 Task: Create a rule from the Routing list, Task moved to a section -> Set Priority in the project AgileDrive , set the section as To-Do and set the priority of the task as  High
Action: Mouse moved to (107, 458)
Screenshot: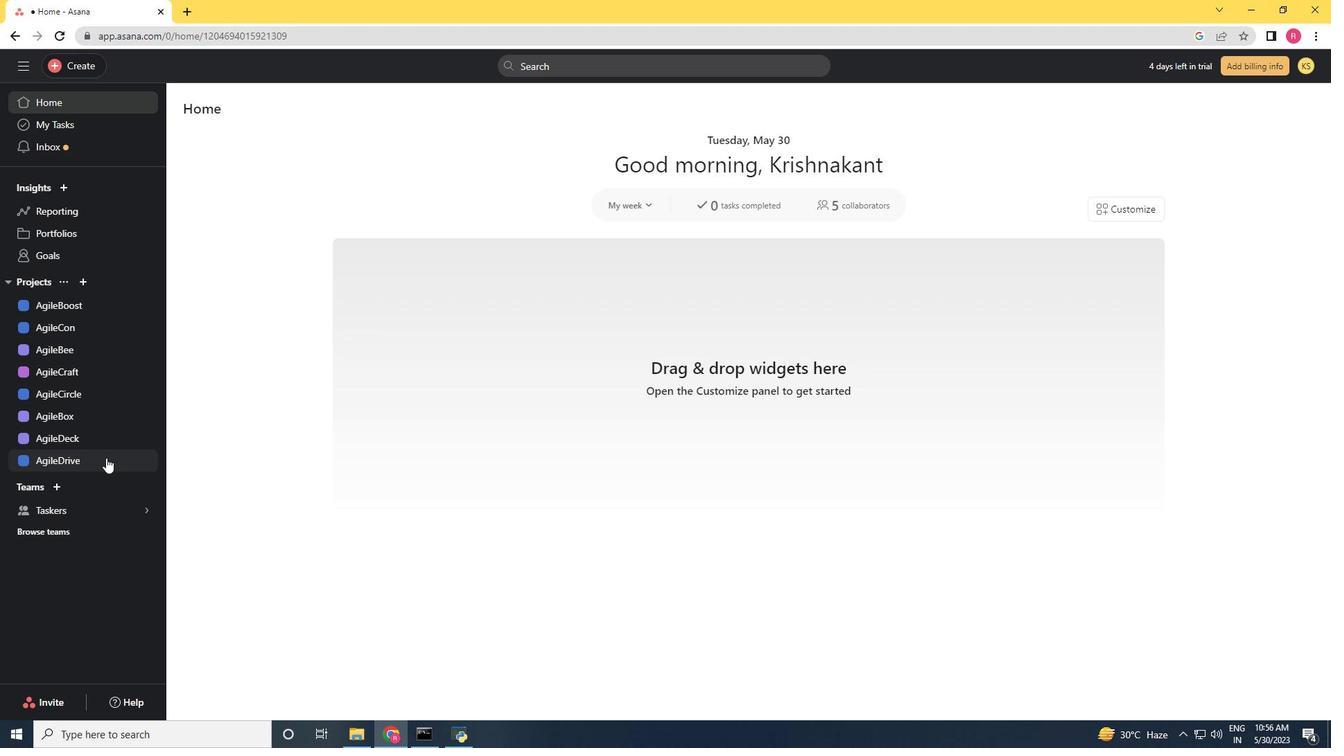 
Action: Mouse pressed left at (107, 458)
Screenshot: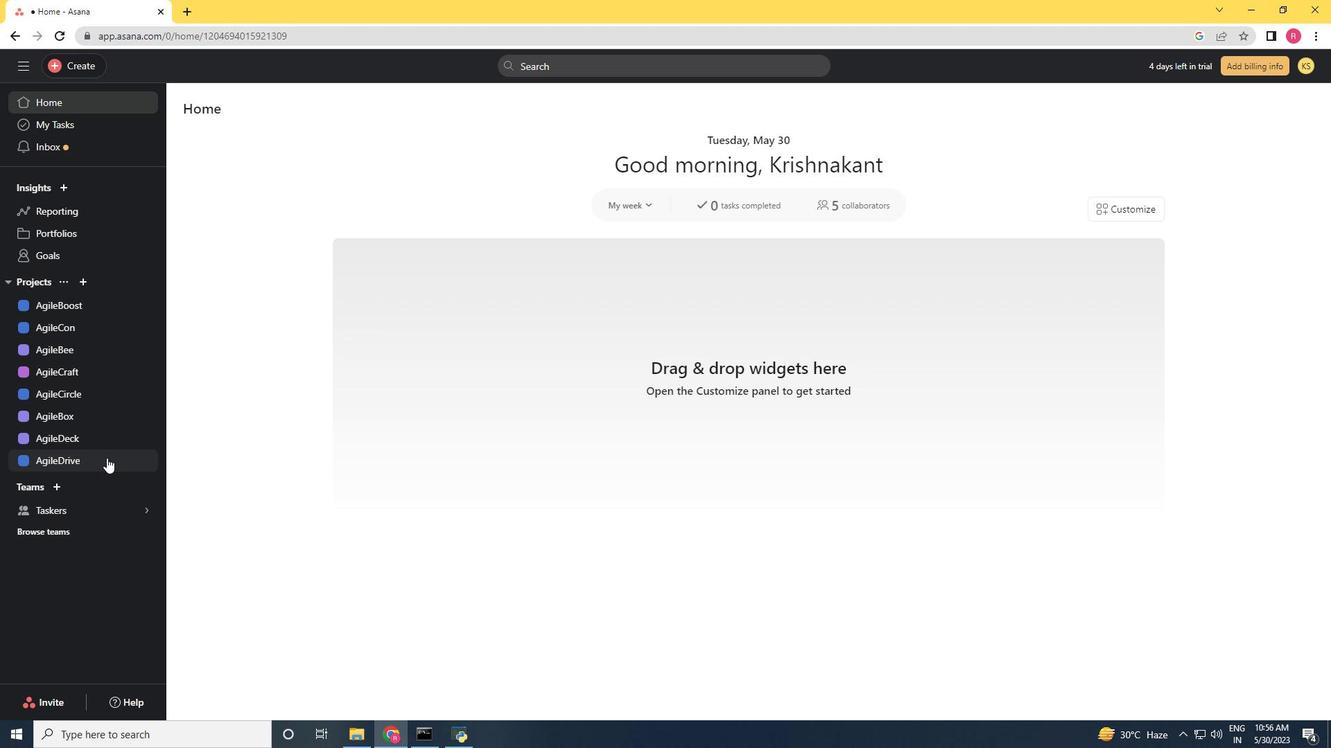 
Action: Mouse moved to (1265, 113)
Screenshot: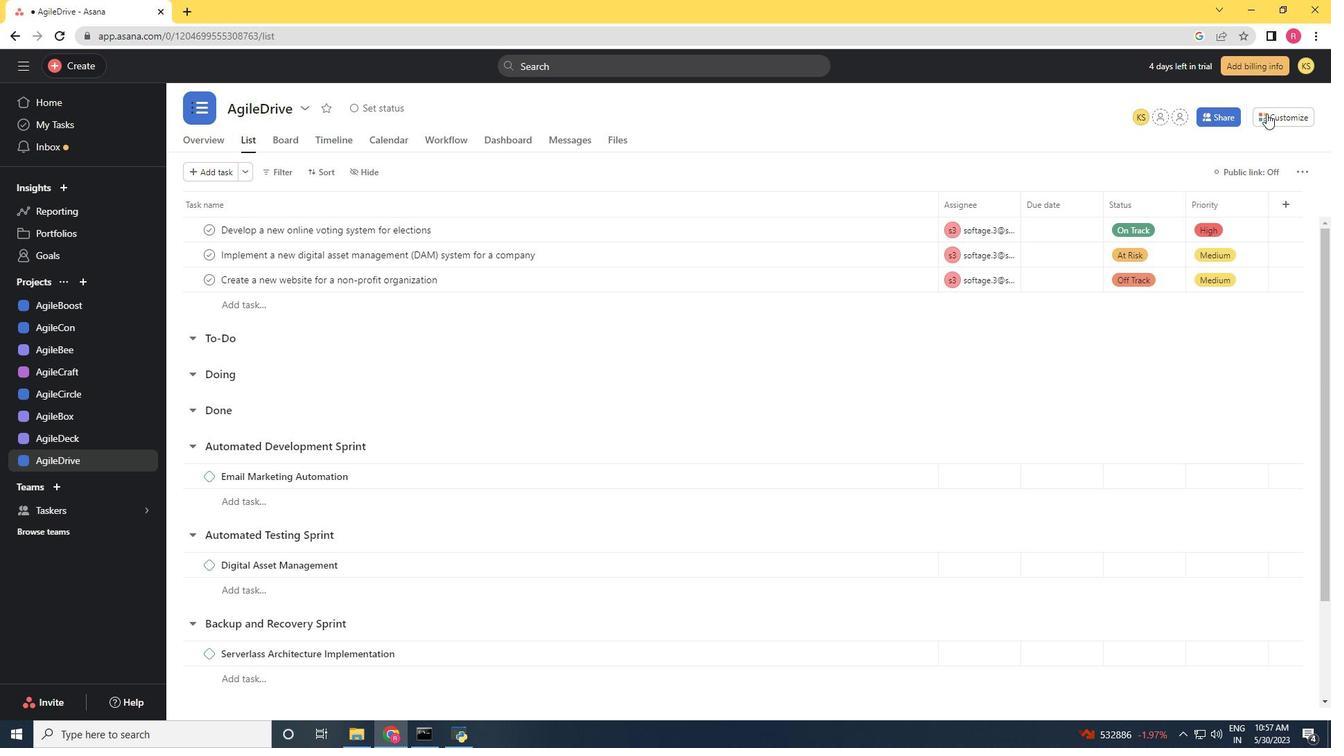 
Action: Mouse pressed left at (1265, 113)
Screenshot: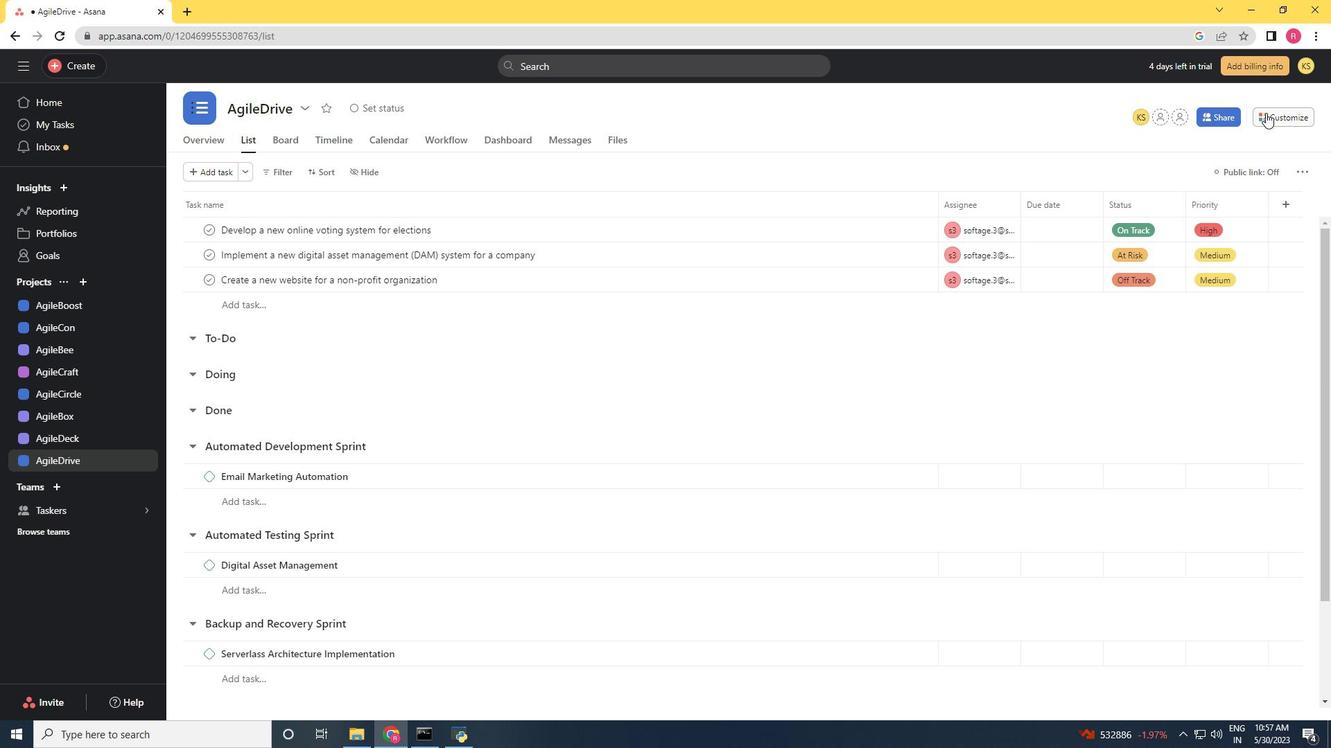 
Action: Mouse moved to (1044, 308)
Screenshot: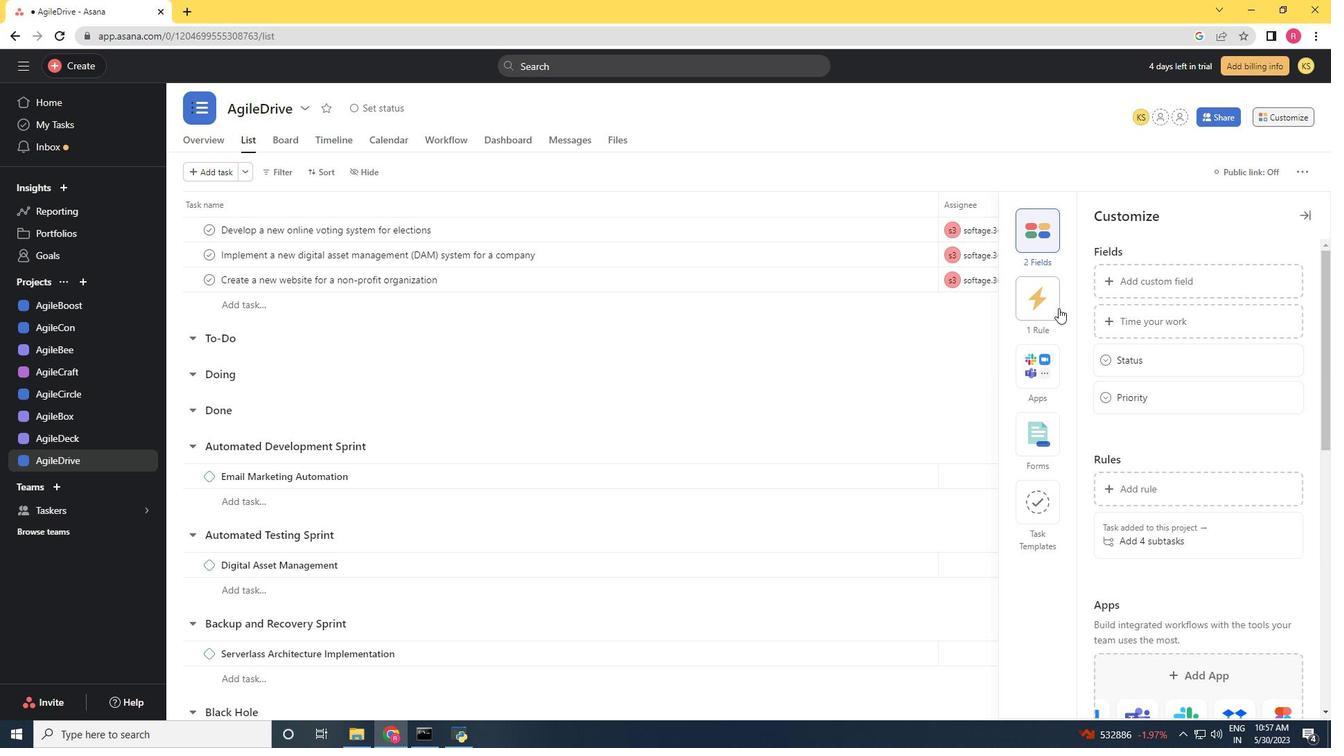 
Action: Mouse pressed left at (1044, 308)
Screenshot: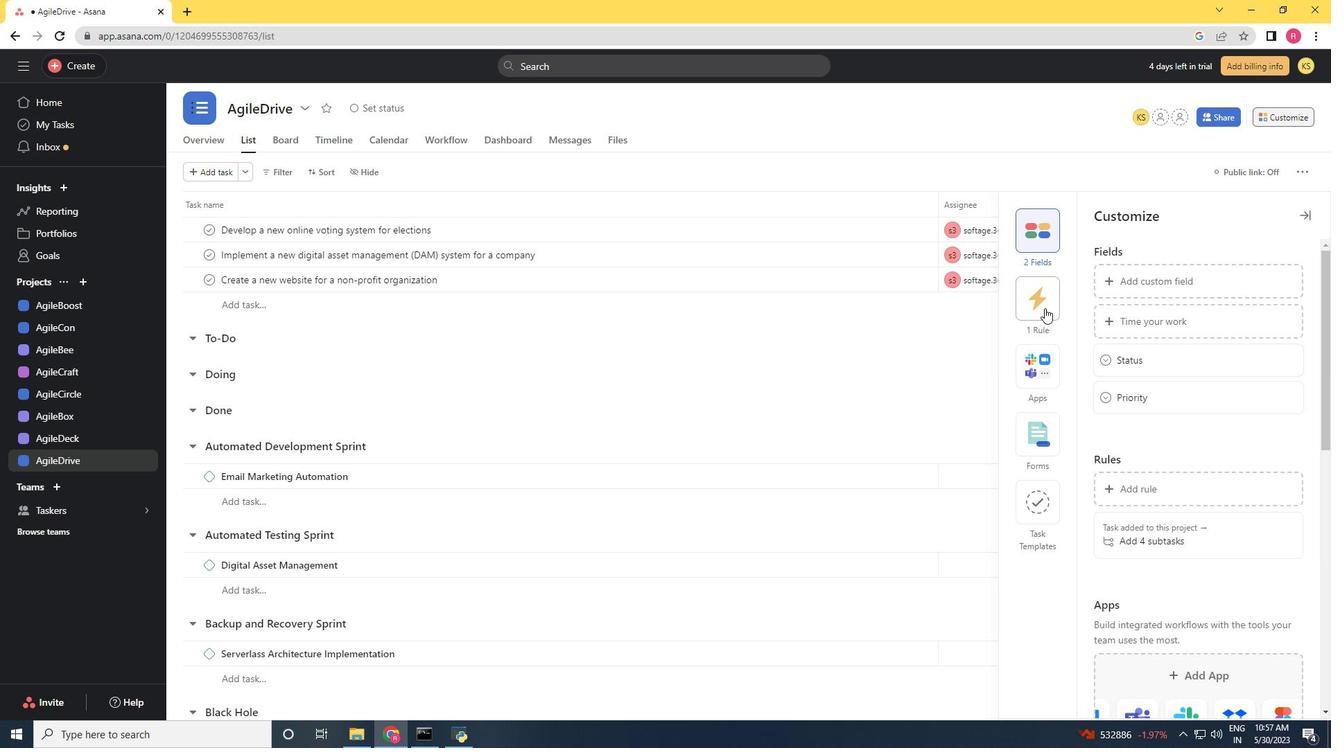 
Action: Mouse moved to (1135, 280)
Screenshot: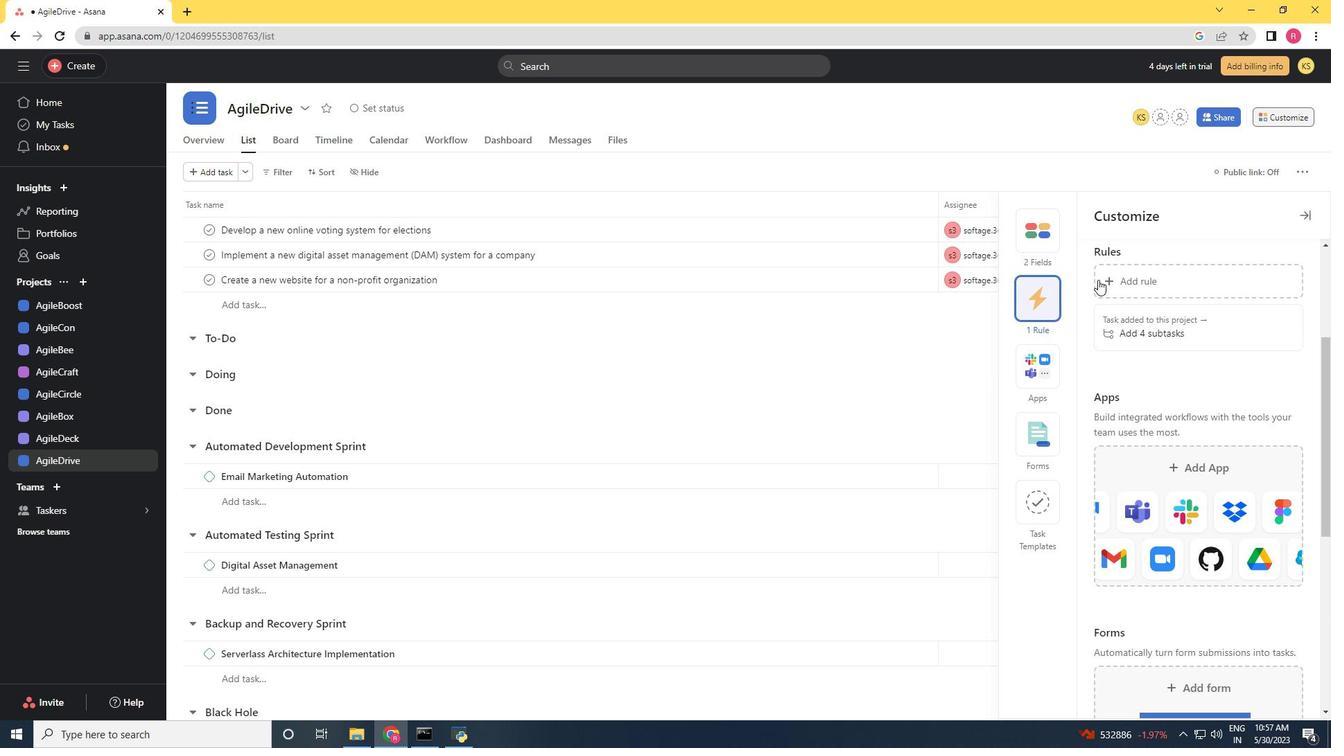 
Action: Mouse pressed left at (1135, 280)
Screenshot: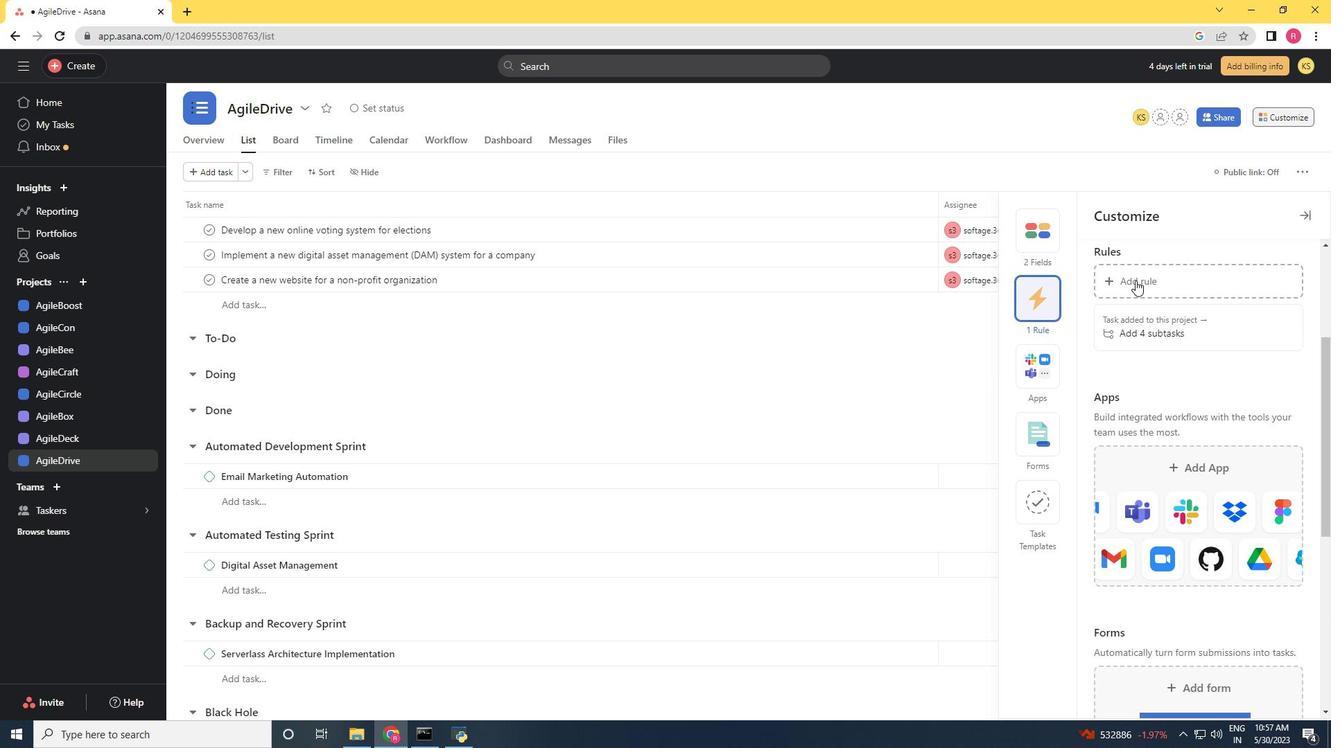 
Action: Mouse moved to (287, 178)
Screenshot: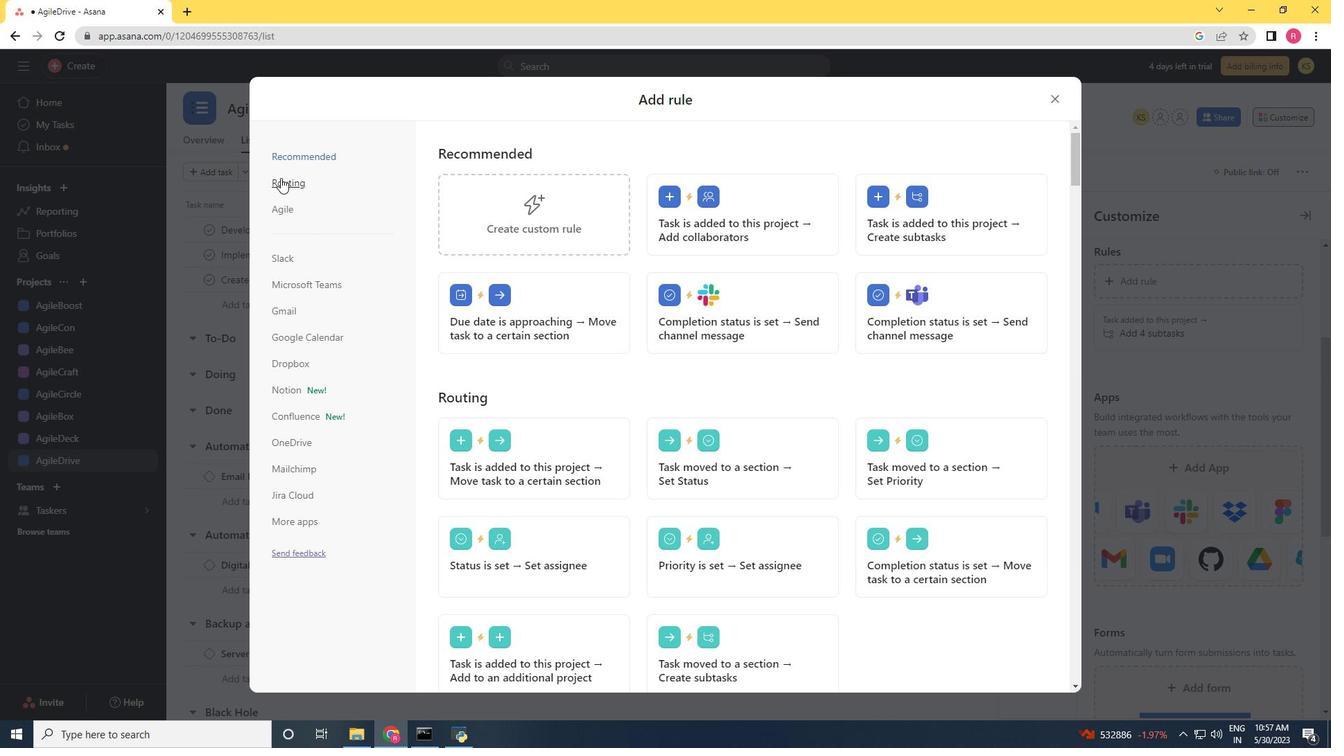 
Action: Mouse pressed left at (287, 178)
Screenshot: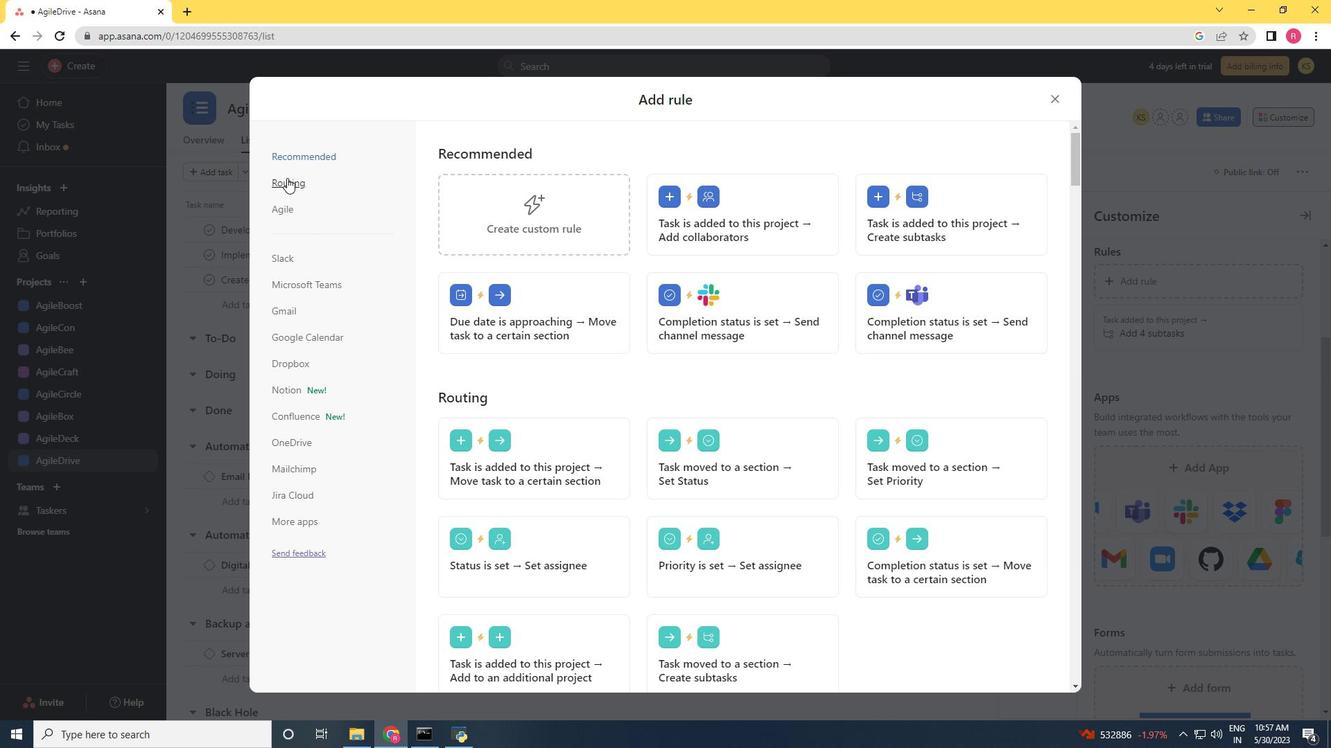 
Action: Mouse moved to (975, 205)
Screenshot: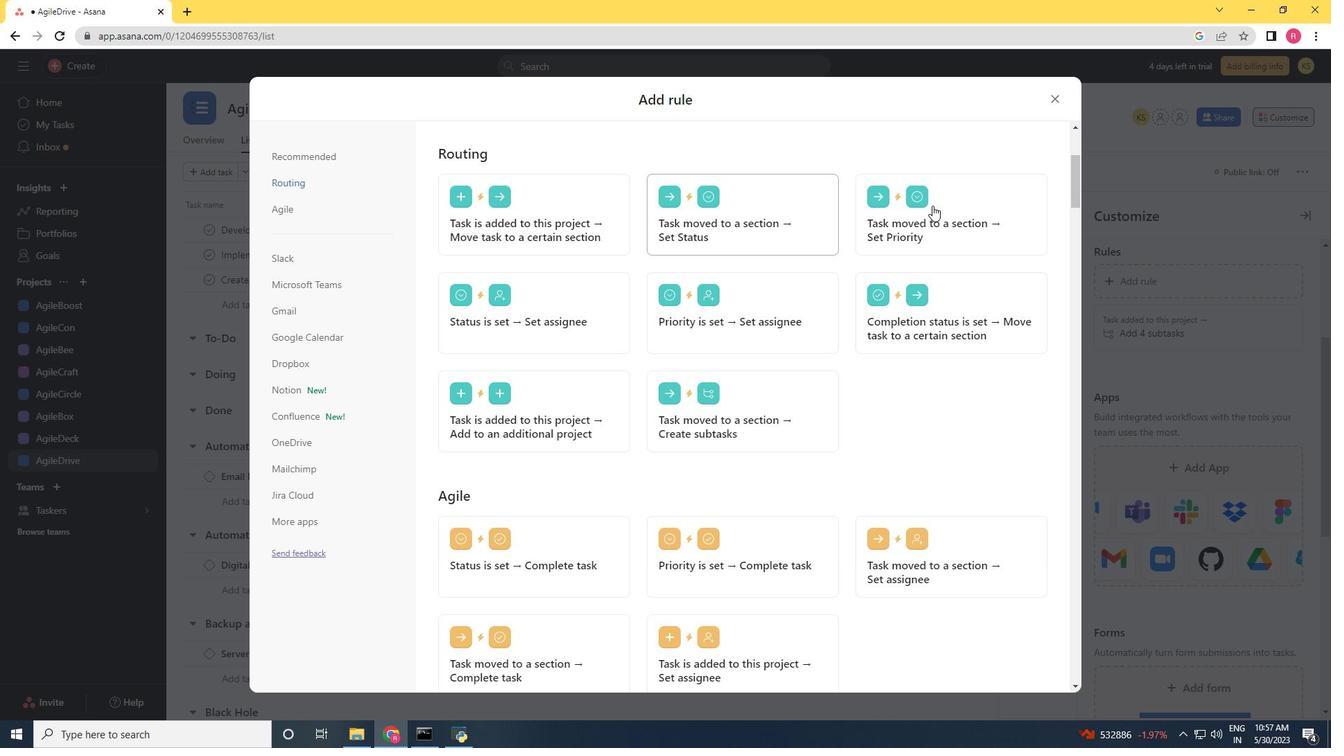 
Action: Mouse pressed left at (975, 205)
Screenshot: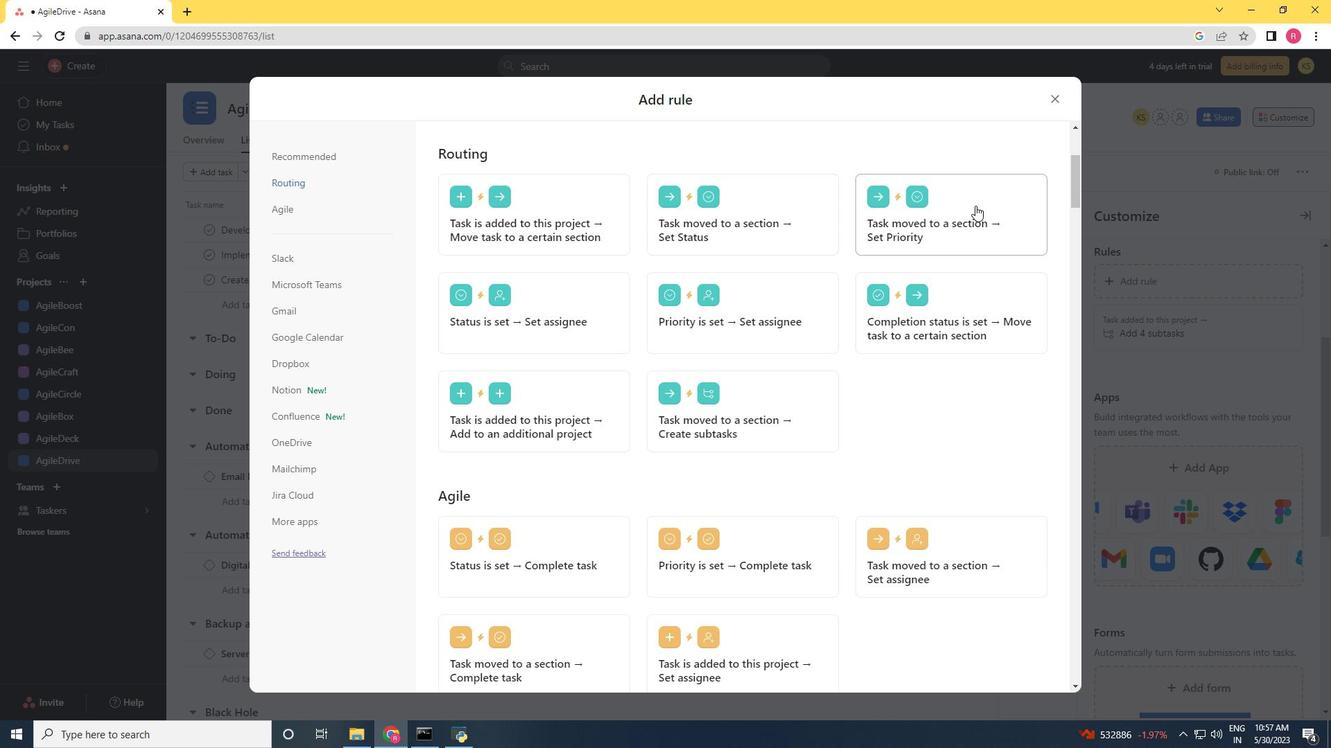 
Action: Mouse moved to (522, 370)
Screenshot: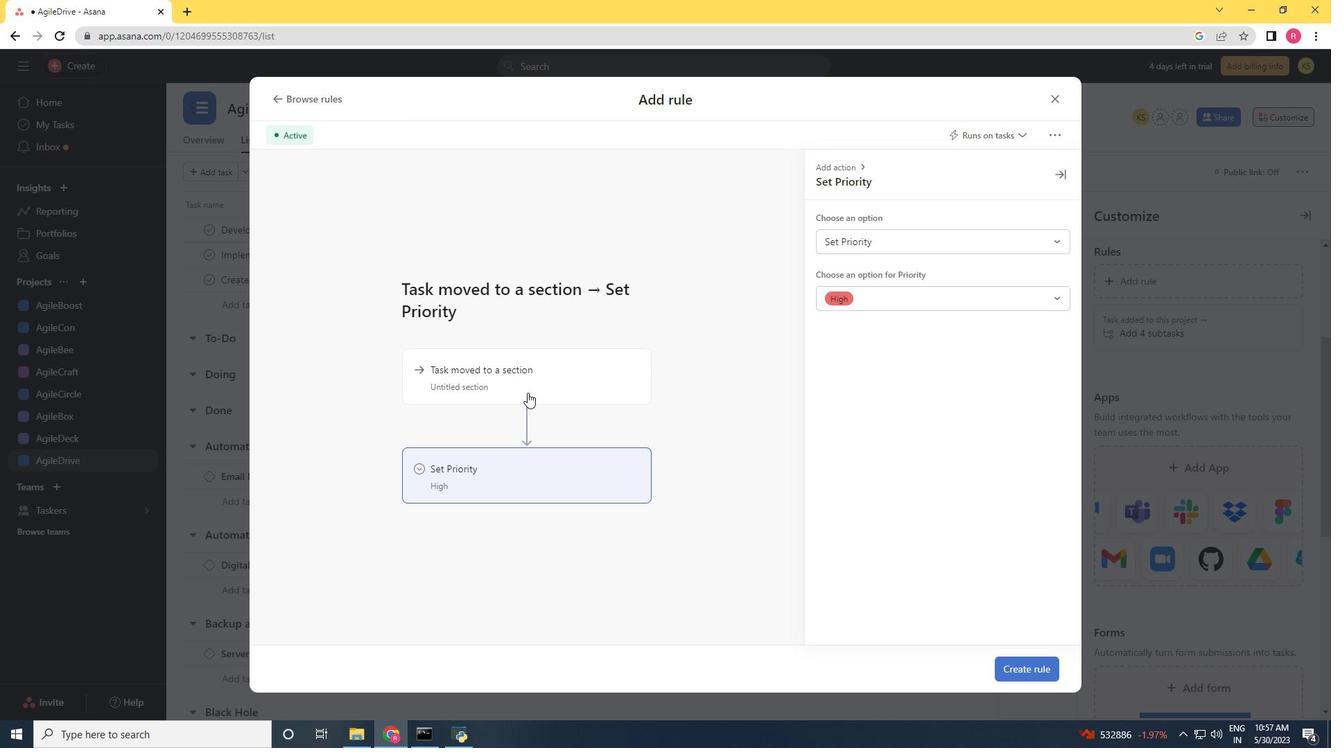 
Action: Mouse pressed left at (522, 370)
Screenshot: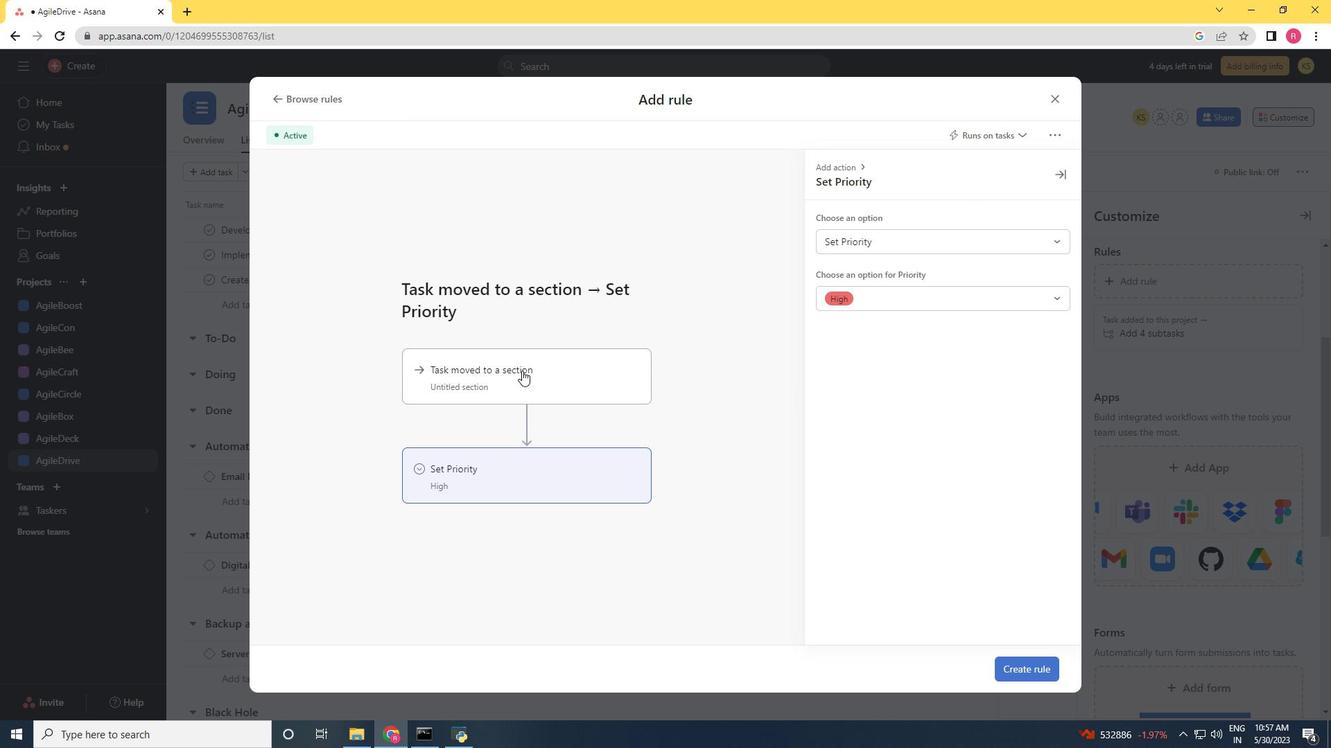
Action: Mouse moved to (1001, 238)
Screenshot: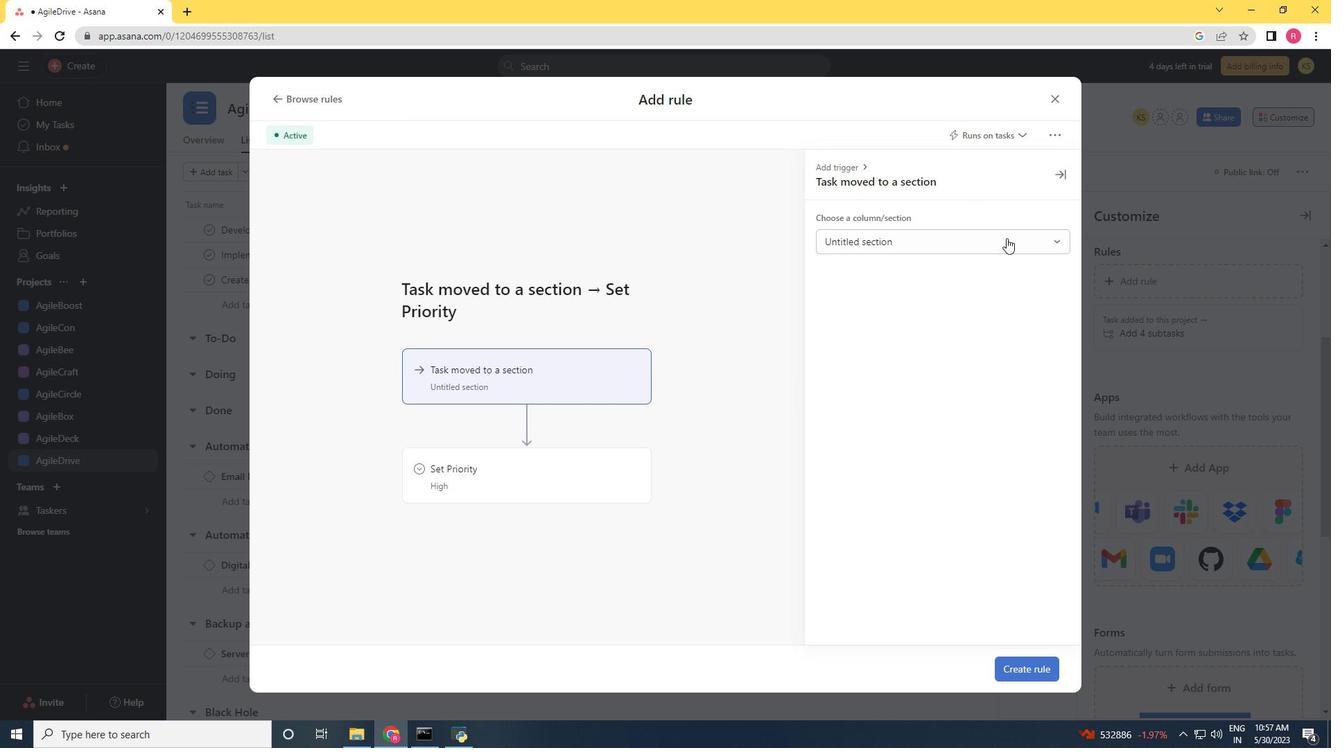
Action: Mouse pressed left at (1001, 238)
Screenshot: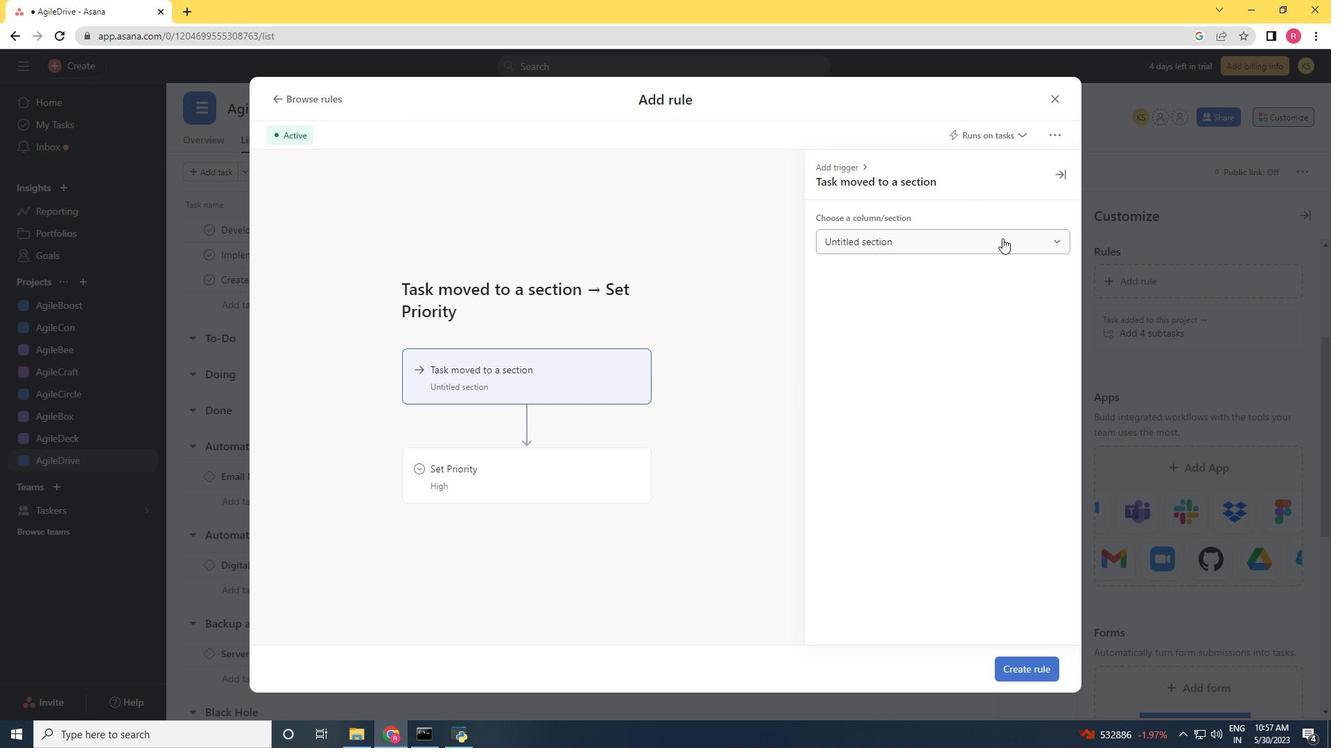 
Action: Mouse moved to (872, 299)
Screenshot: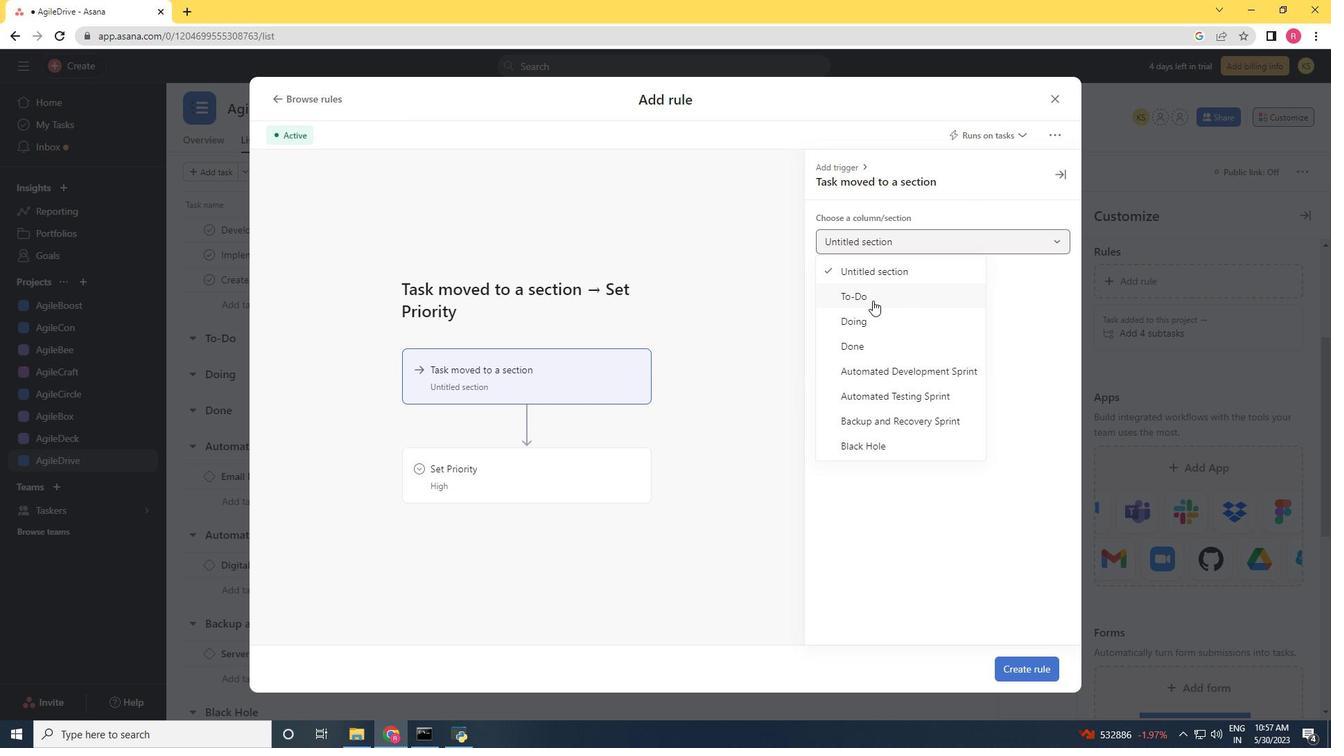
Action: Mouse pressed left at (872, 299)
Screenshot: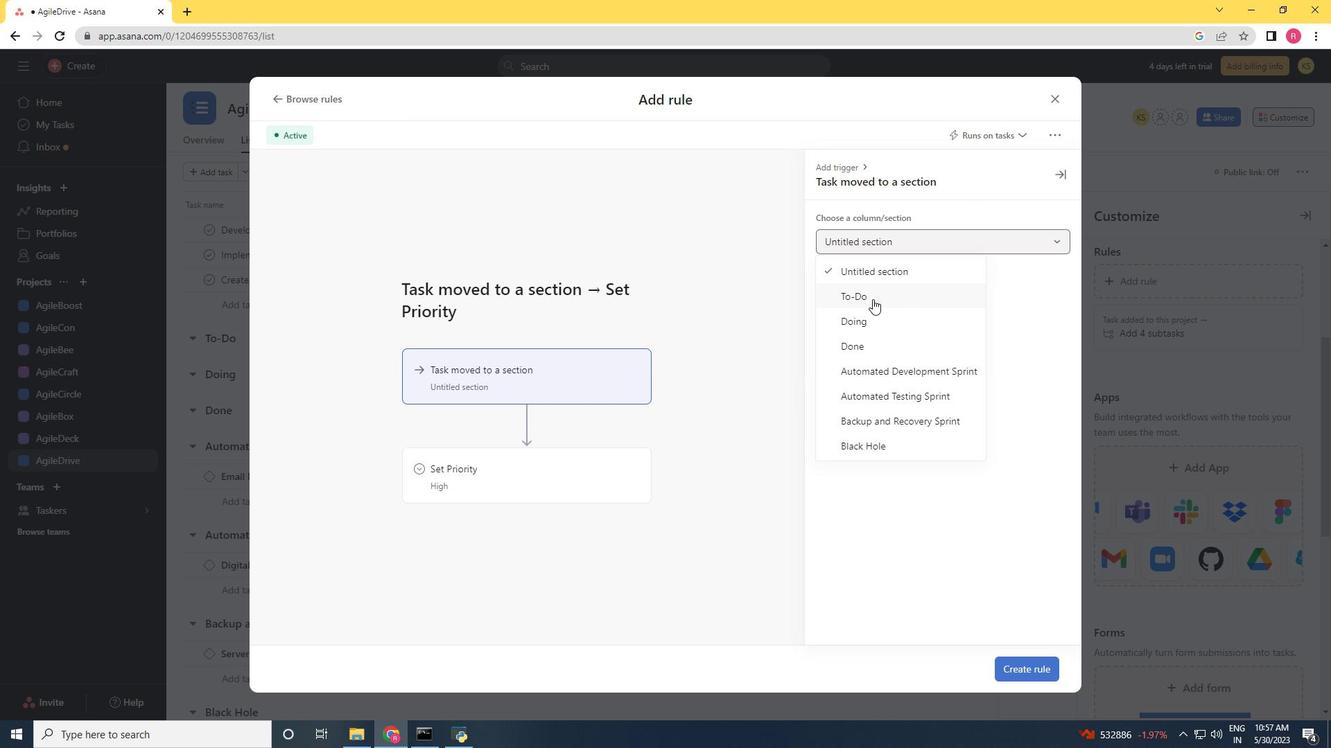 
Action: Mouse moved to (560, 475)
Screenshot: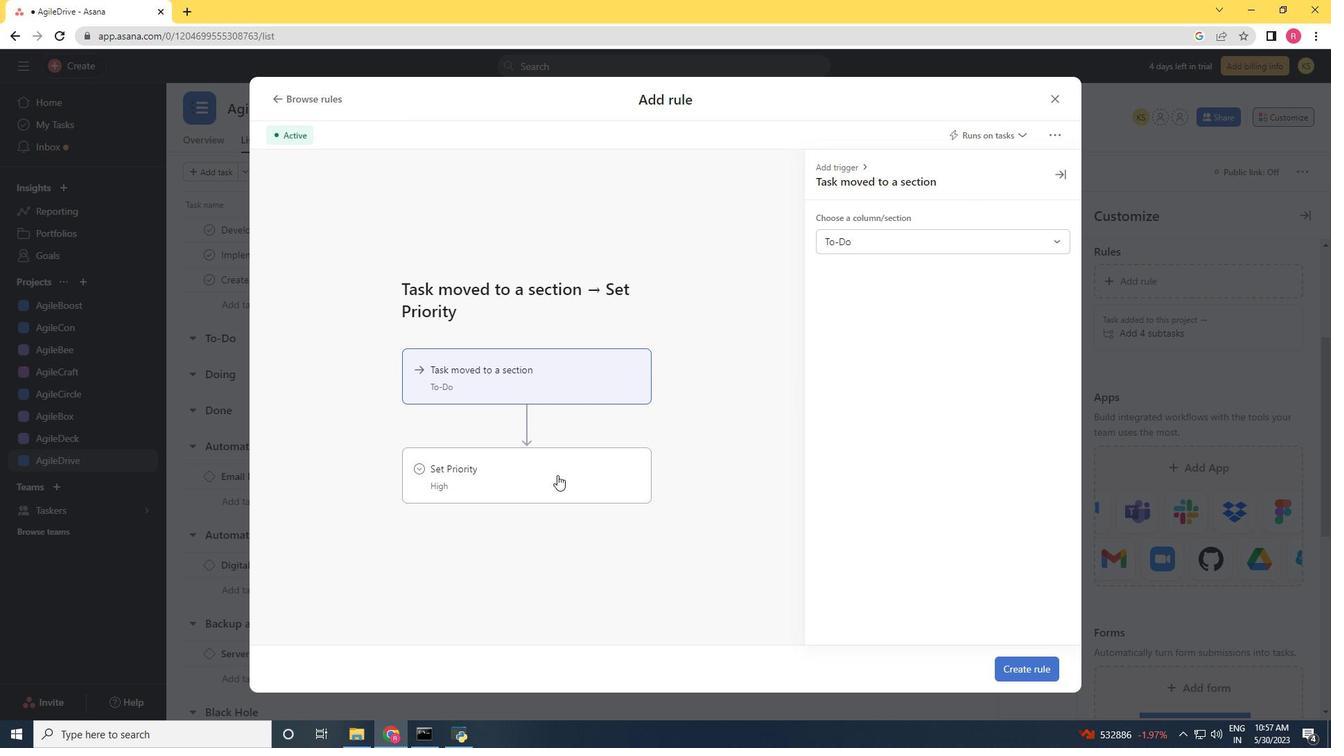 
Action: Mouse pressed left at (553, 477)
Screenshot: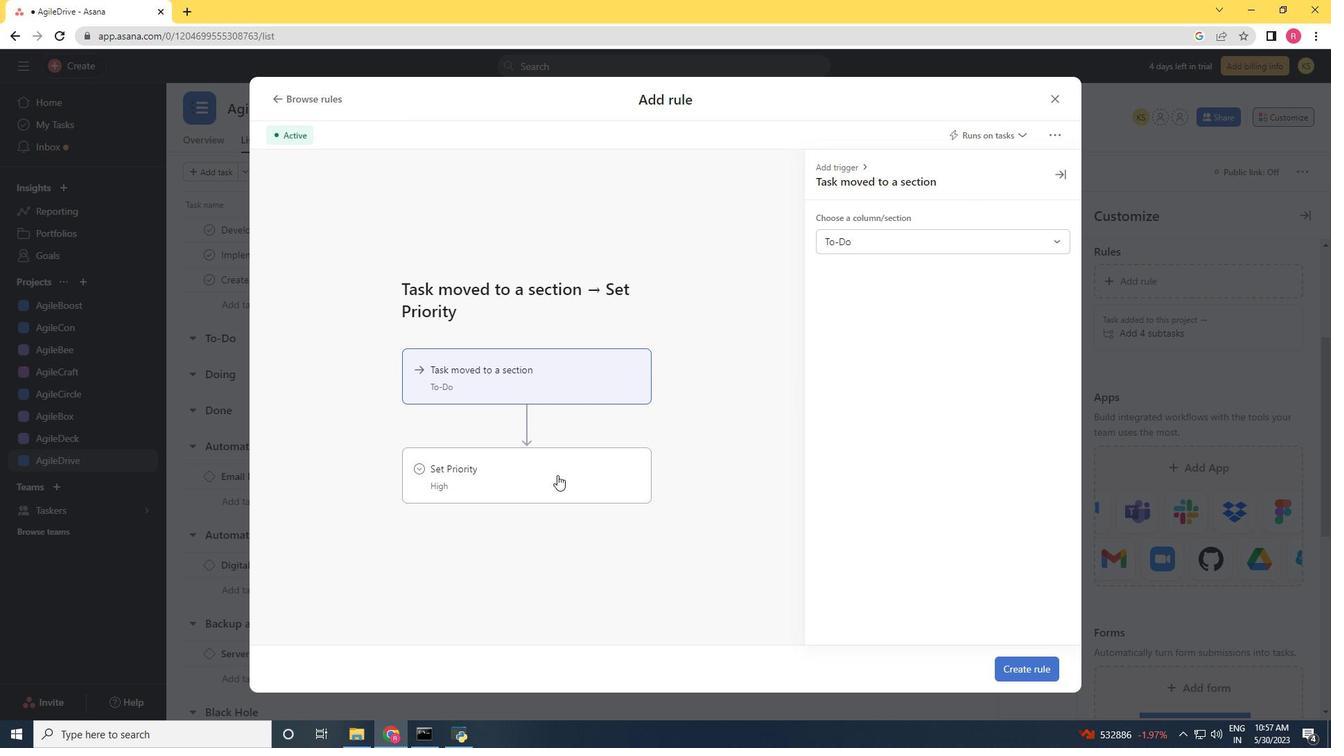 
Action: Mouse moved to (907, 302)
Screenshot: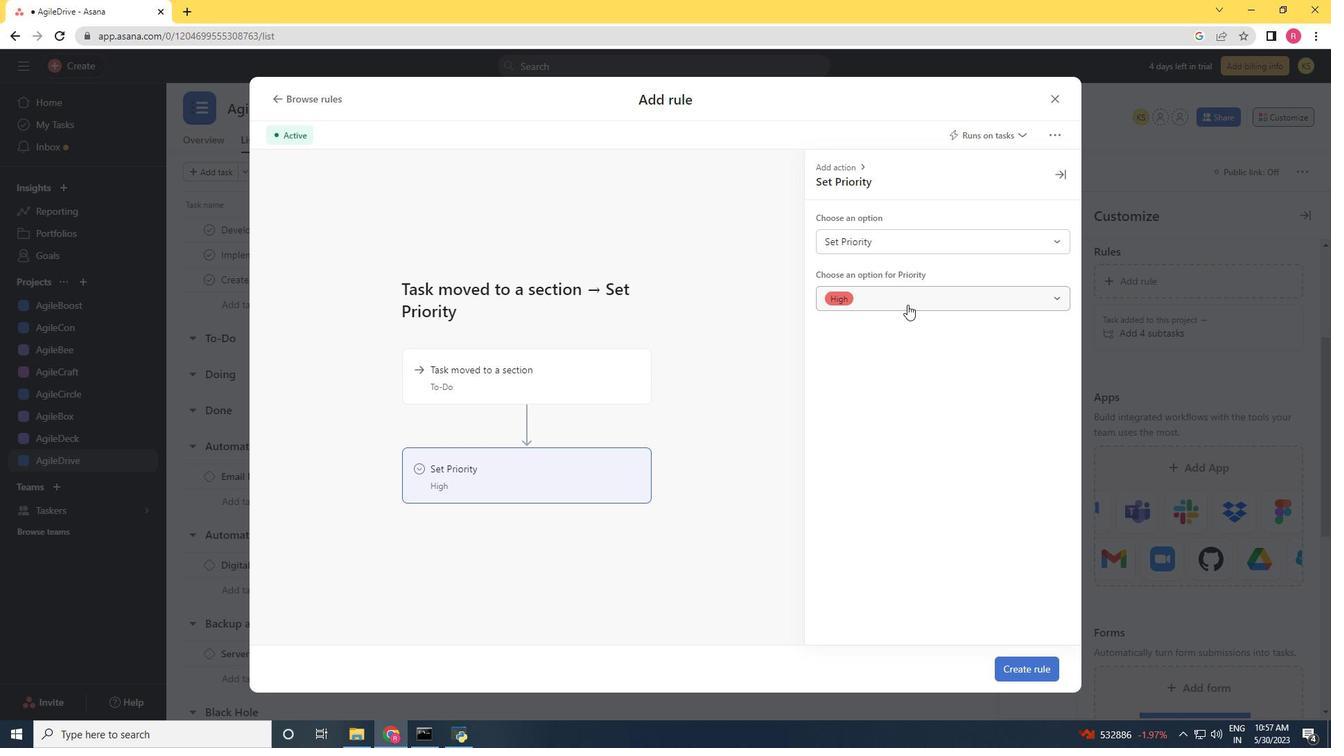 
Action: Mouse pressed left at (907, 302)
Screenshot: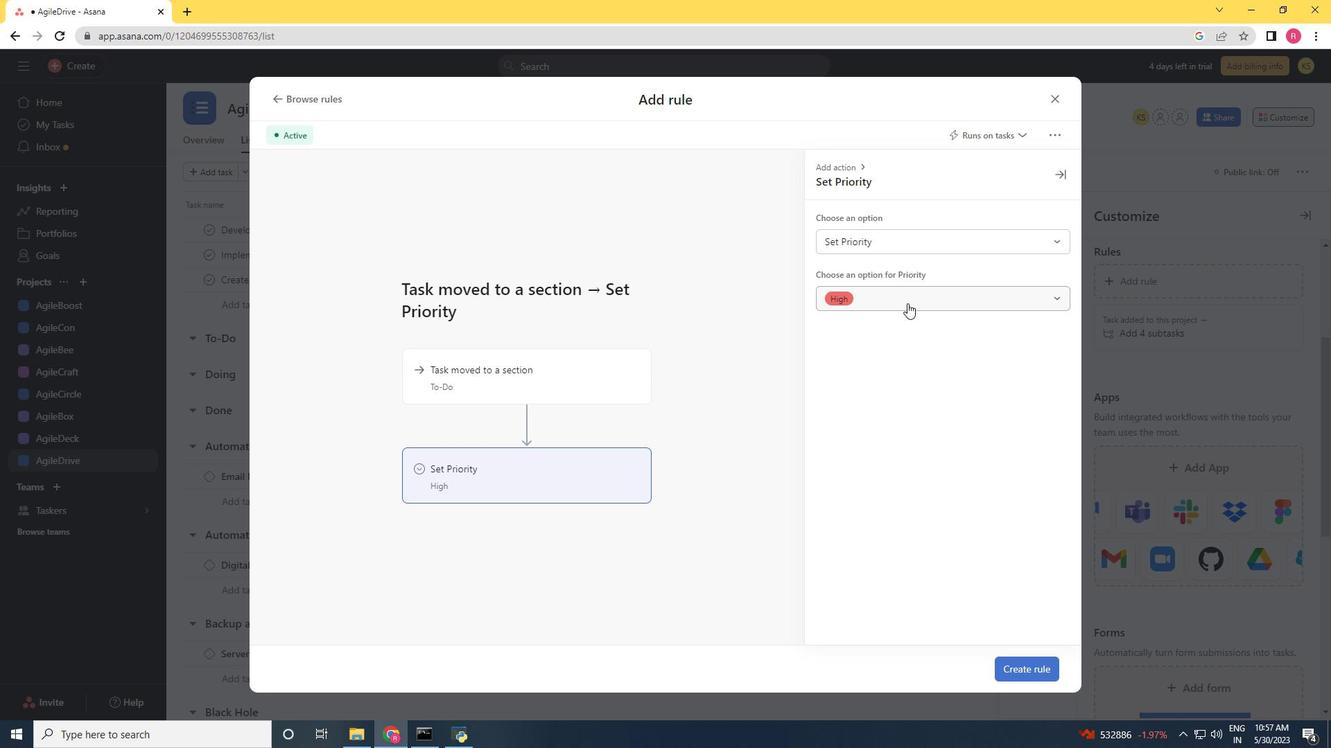 
Action: Mouse moved to (872, 329)
Screenshot: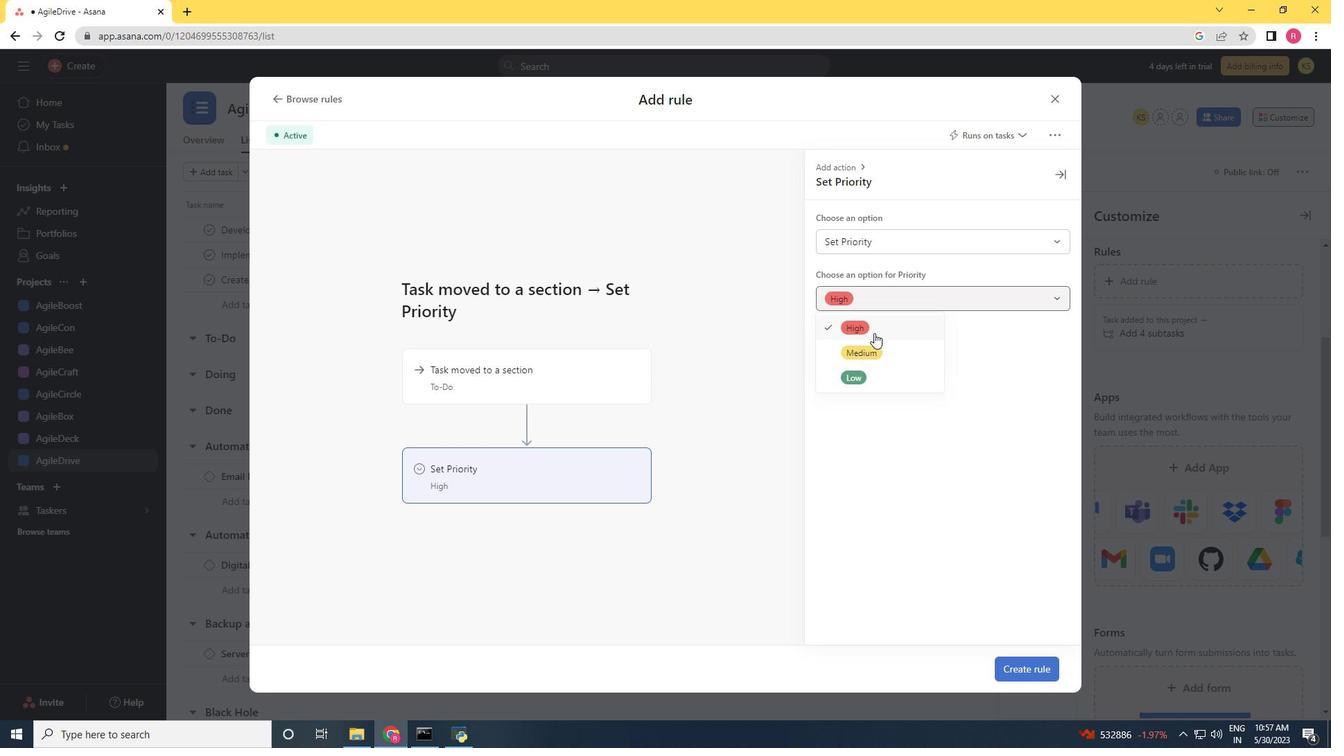 
Action: Mouse pressed left at (872, 329)
Screenshot: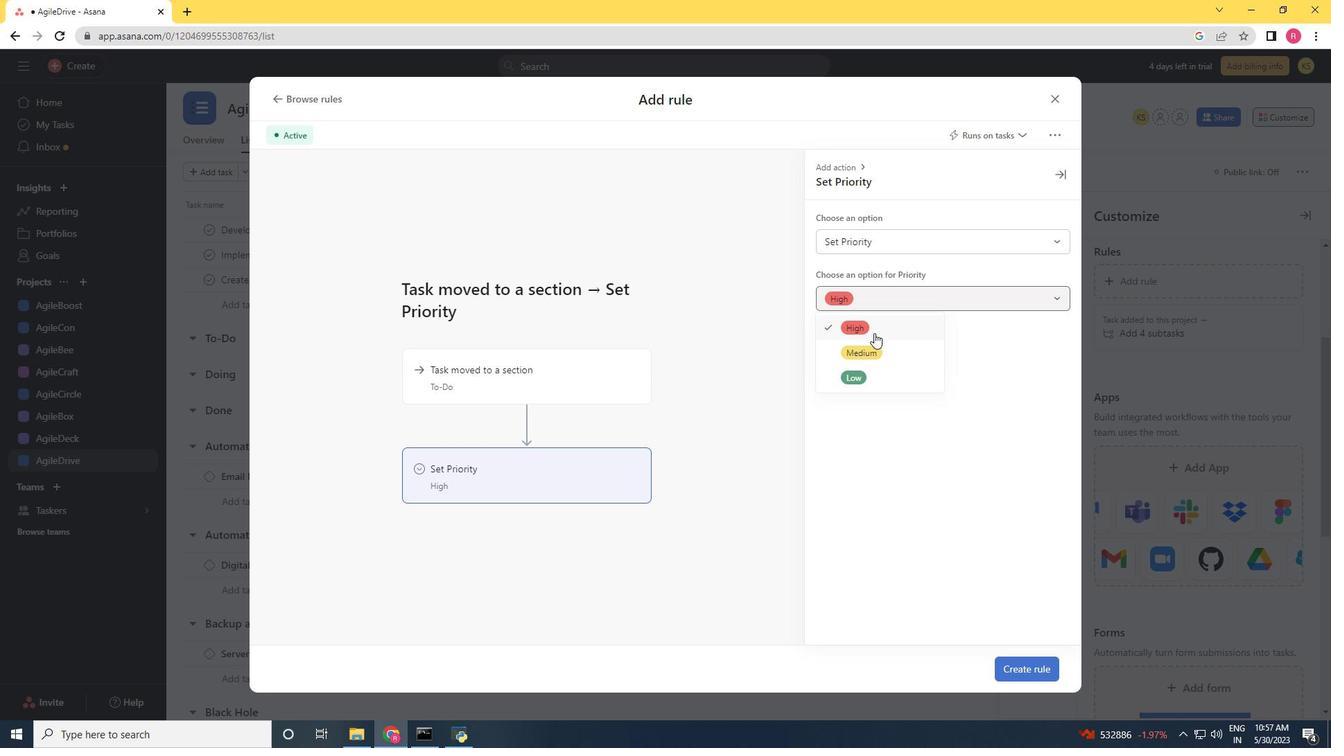 
Action: Mouse moved to (1023, 683)
Screenshot: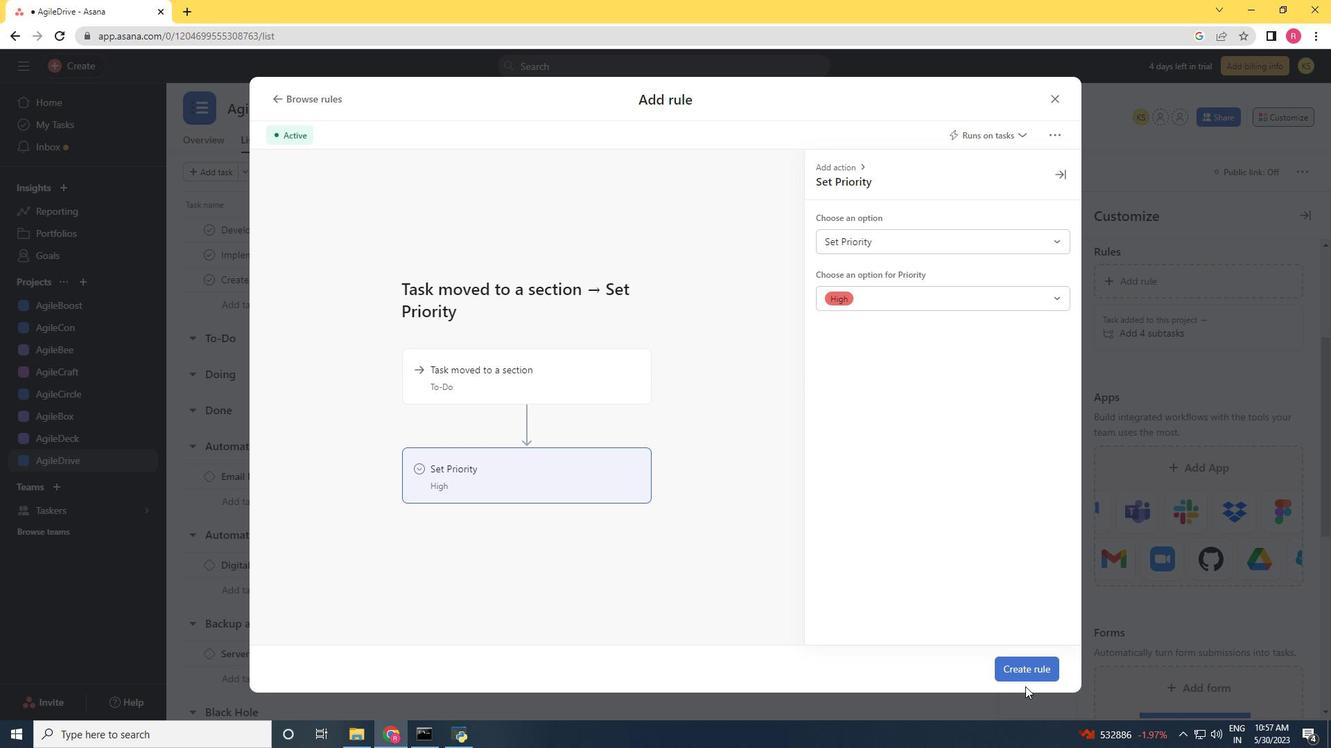
Action: Mouse pressed left at (1023, 683)
Screenshot: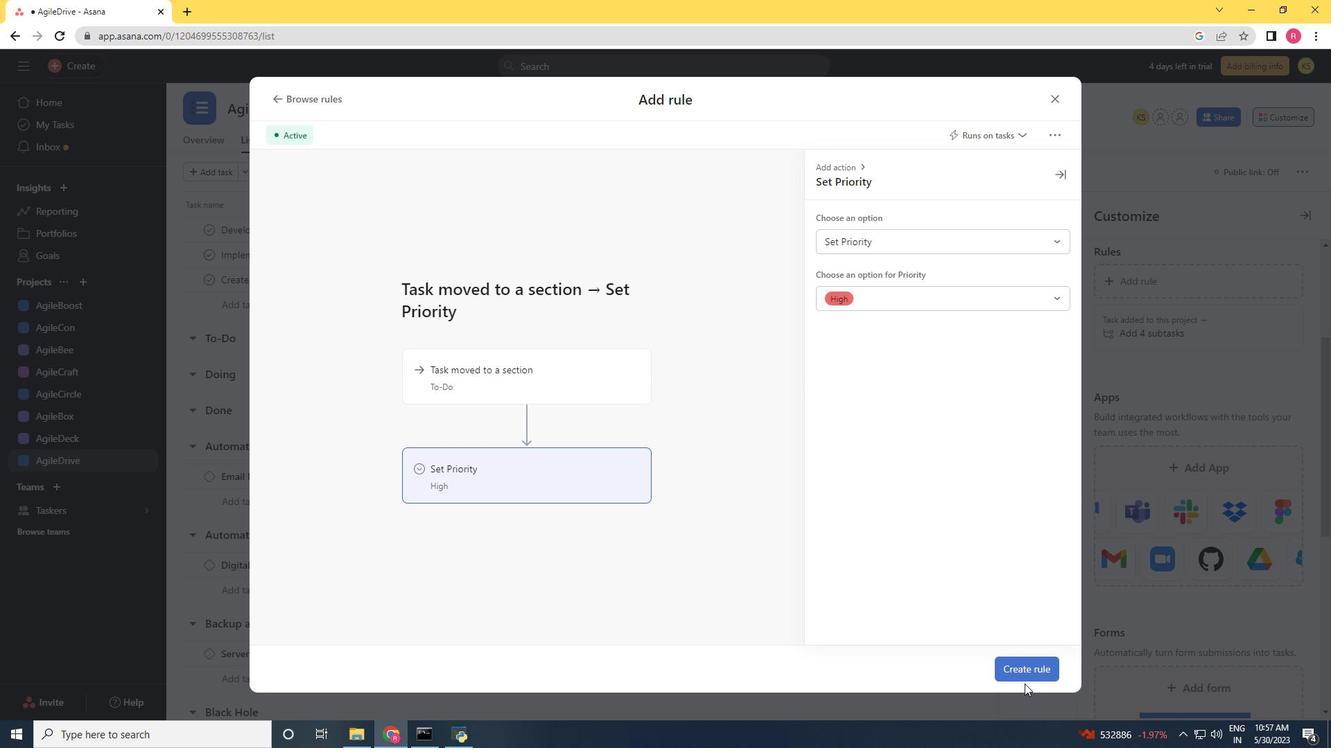 
Action: Mouse moved to (1015, 655)
Screenshot: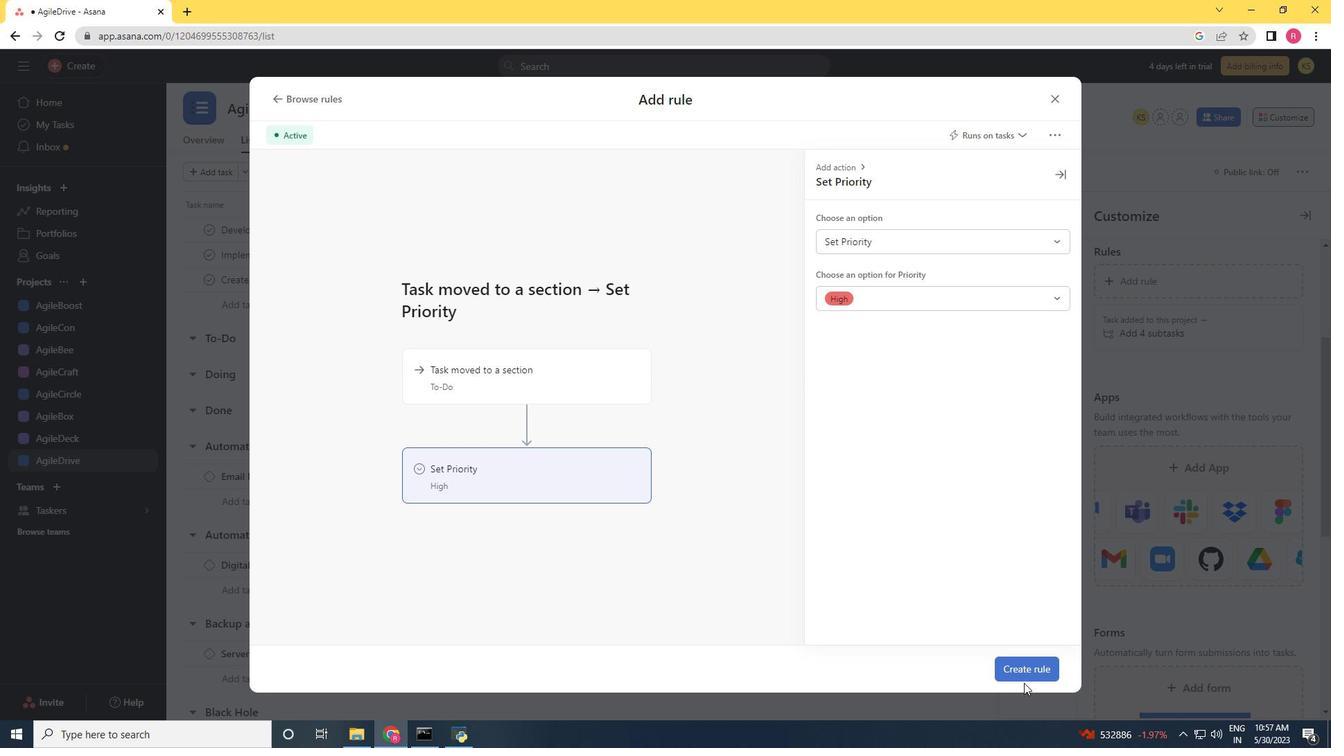 
Action: Mouse pressed left at (1015, 655)
Screenshot: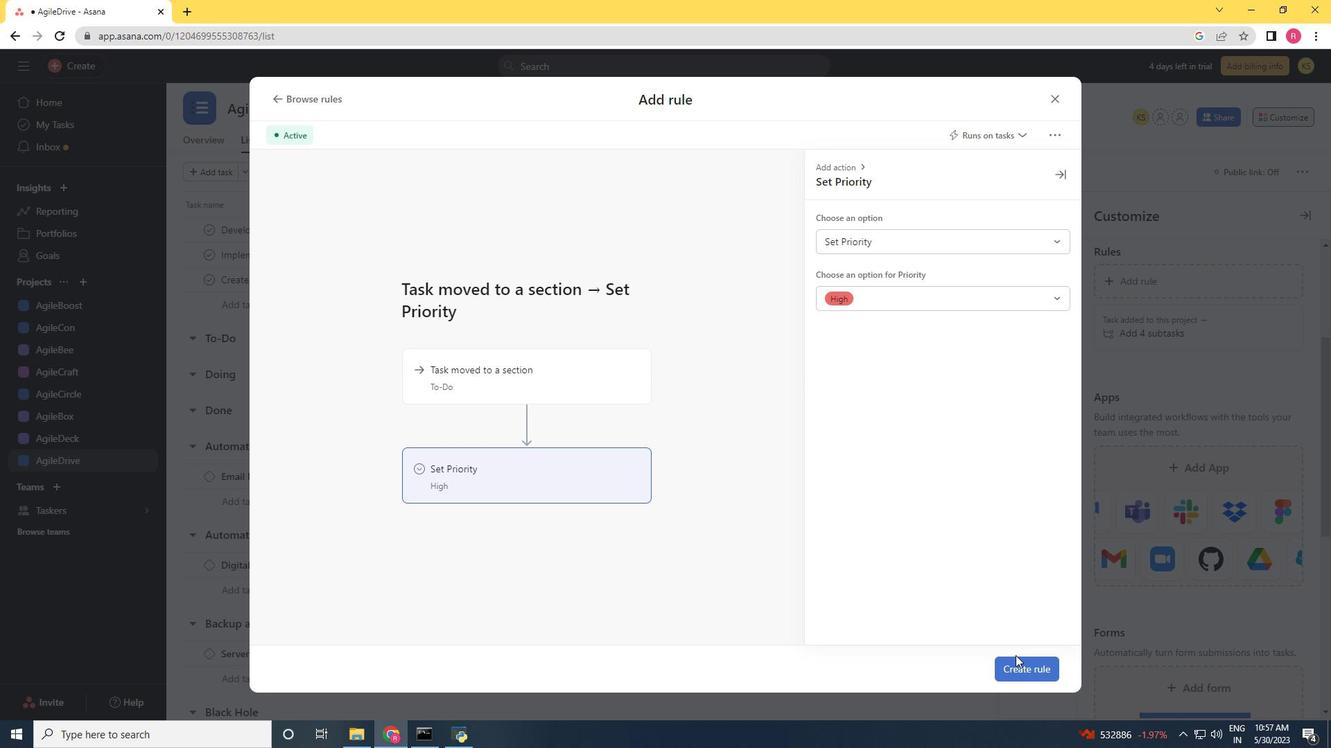 
Action: Mouse moved to (1018, 666)
Screenshot: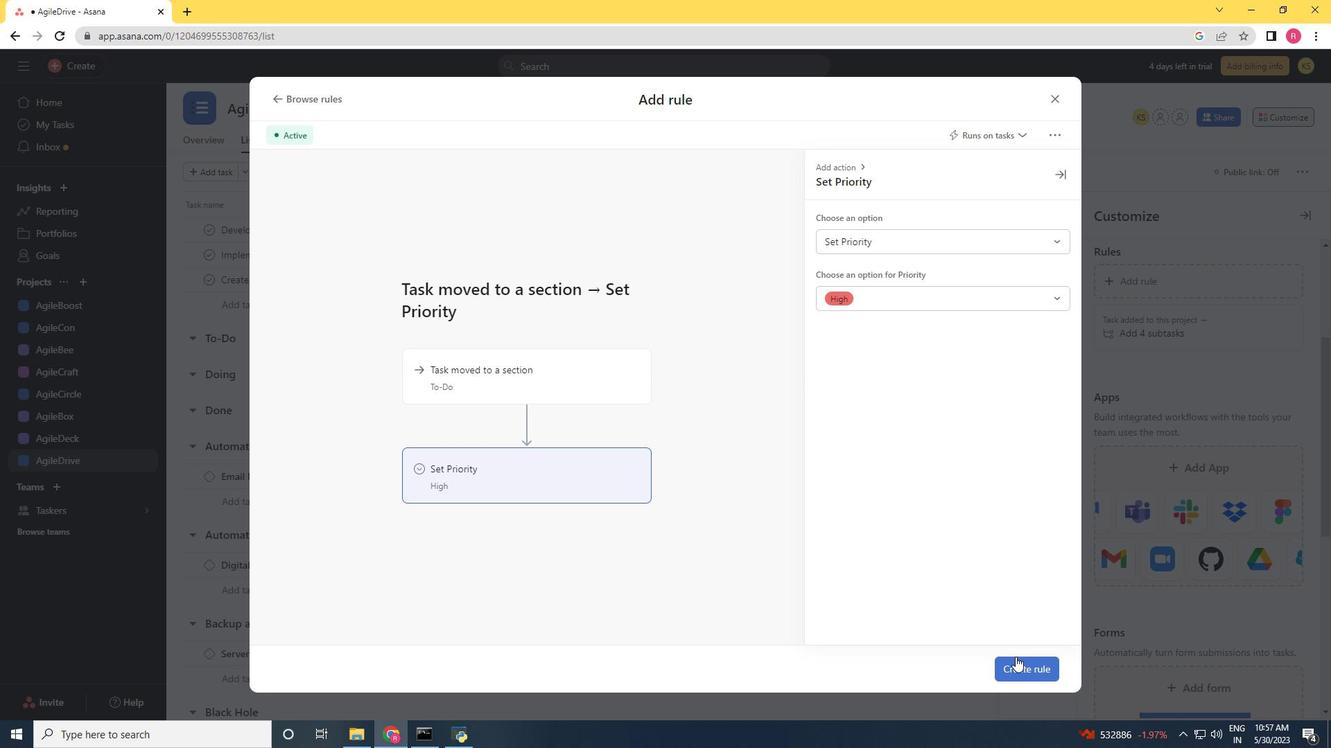 
Action: Mouse pressed left at (1018, 666)
Screenshot: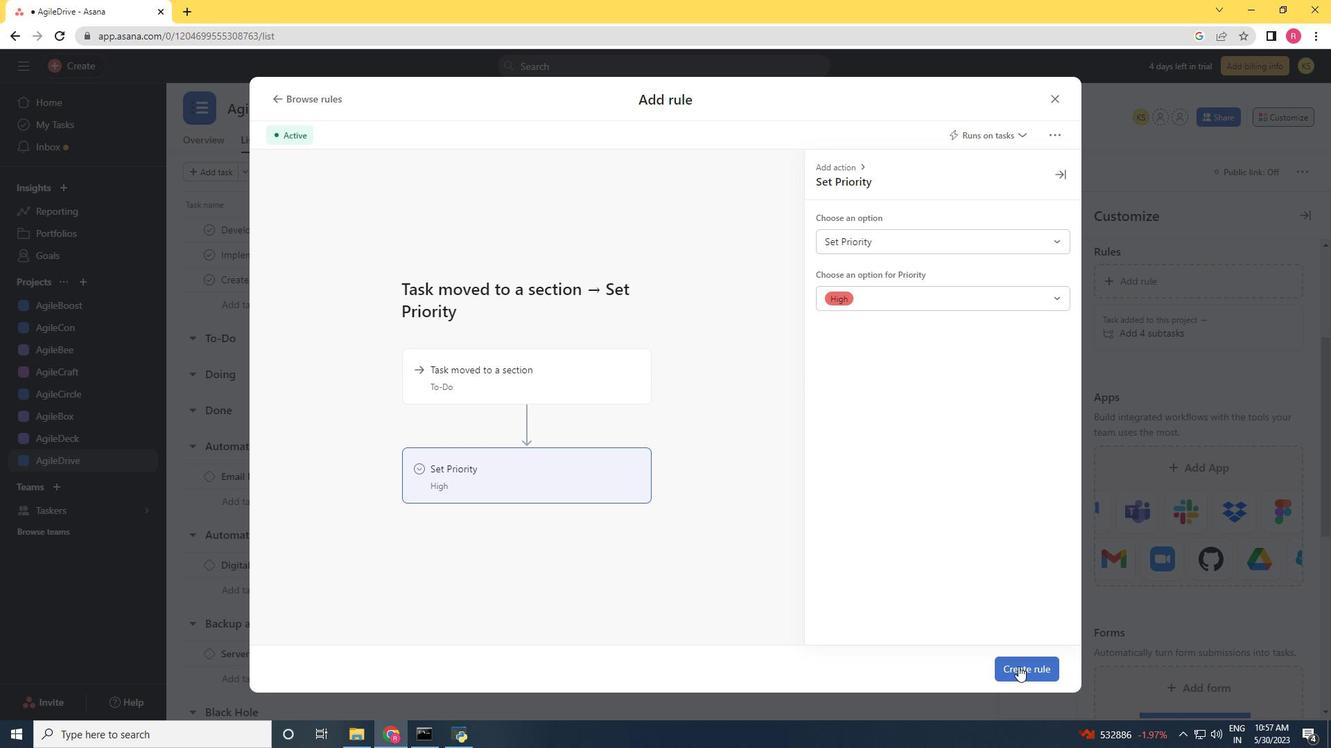 
